 Task: Create New Customer with Customer Name: Liquor Stop (MacArthur Blvd), Billing Address Line1: 1486 Vineyard Drive, Billing Address Line2:  Independence, Billing Address Line3:  Ohio 44131
Action: Mouse pressed left at (133, 25)
Screenshot: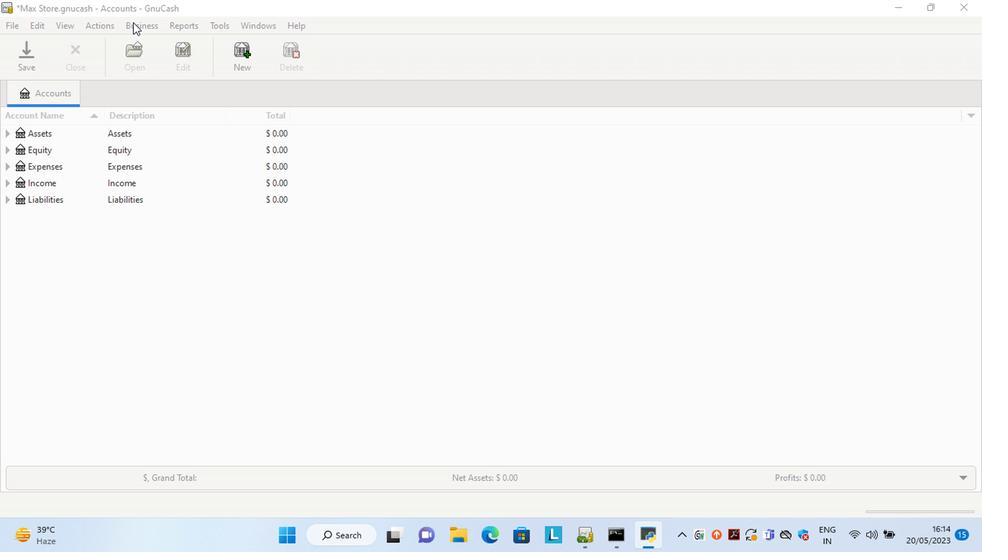 
Action: Mouse moved to (292, 59)
Screenshot: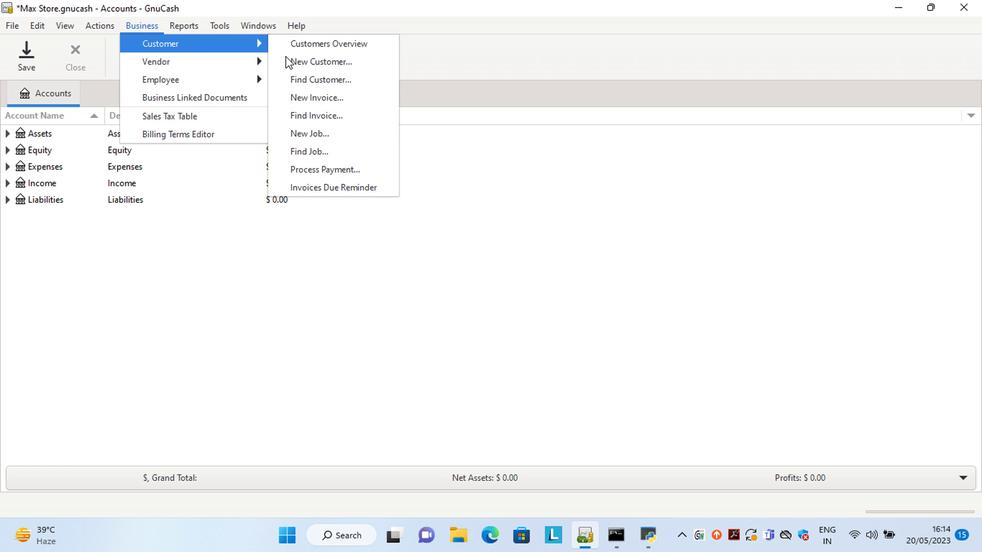 
Action: Mouse pressed left at (292, 59)
Screenshot: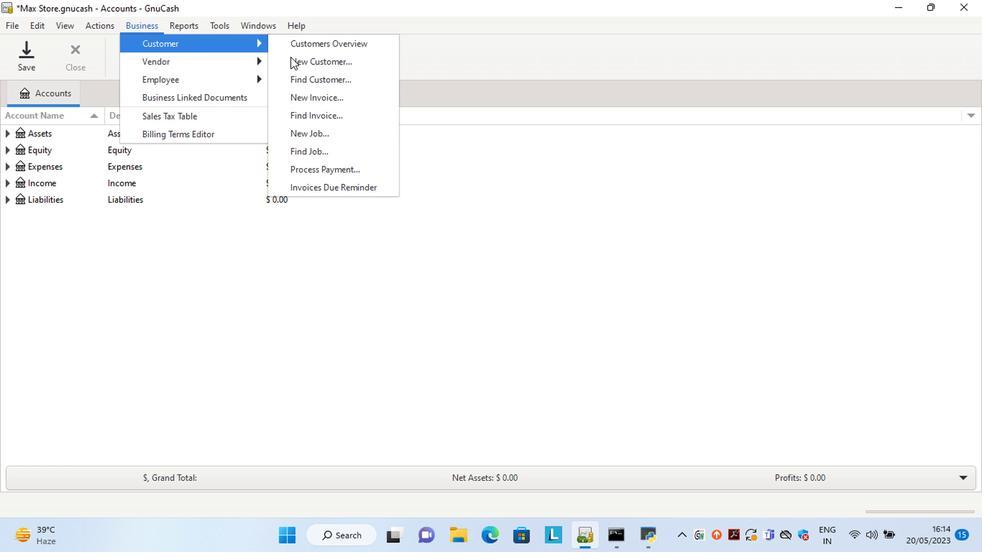 
Action: Mouse moved to (703, 201)
Screenshot: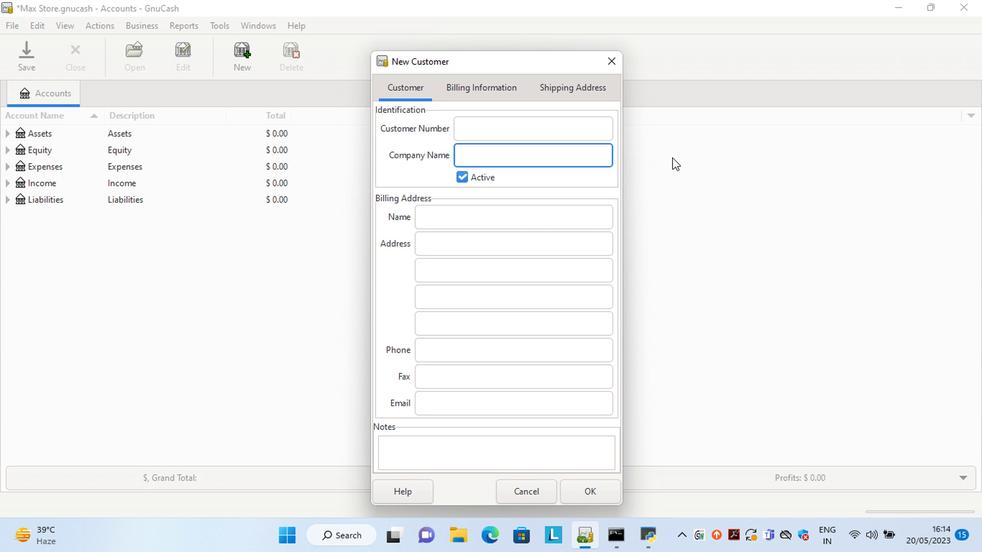 
Action: Key pressed <Key.shift>Liquor<Key.space><Key.shift>Stop<Key.space><Key.shift_r>(<Key.shift>ac<Key.shift>Arthur<Key.space><Key.shift>Blvd<Key.shift_r>)<Key.tab><Key.tab><Key.tab>1486<Key.space><Key.shift>Viny<Key.backspace>eyard<Key.space><Key.shift>Drive<Key.tab>i<Key.tab>o<Key.tab>
Screenshot: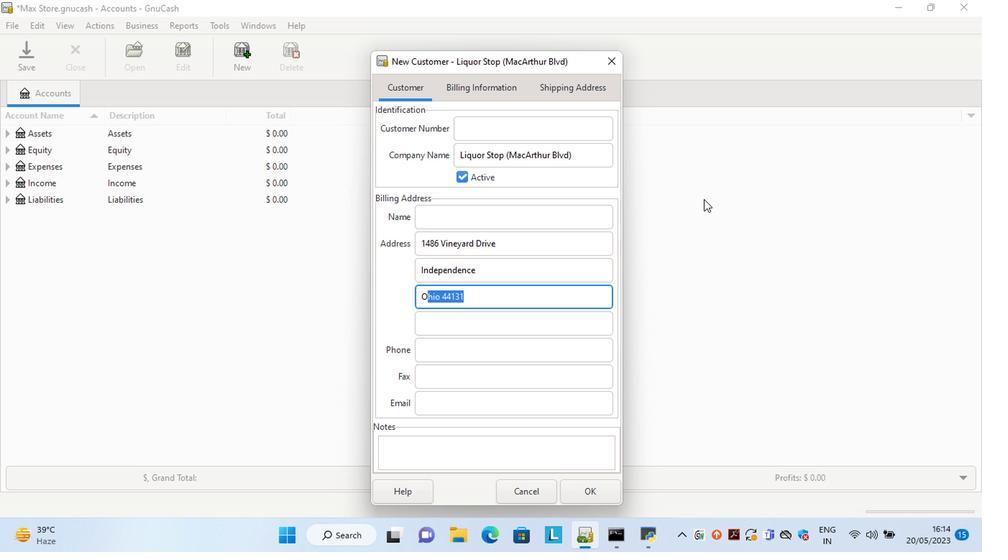 
Action: Mouse moved to (589, 494)
Screenshot: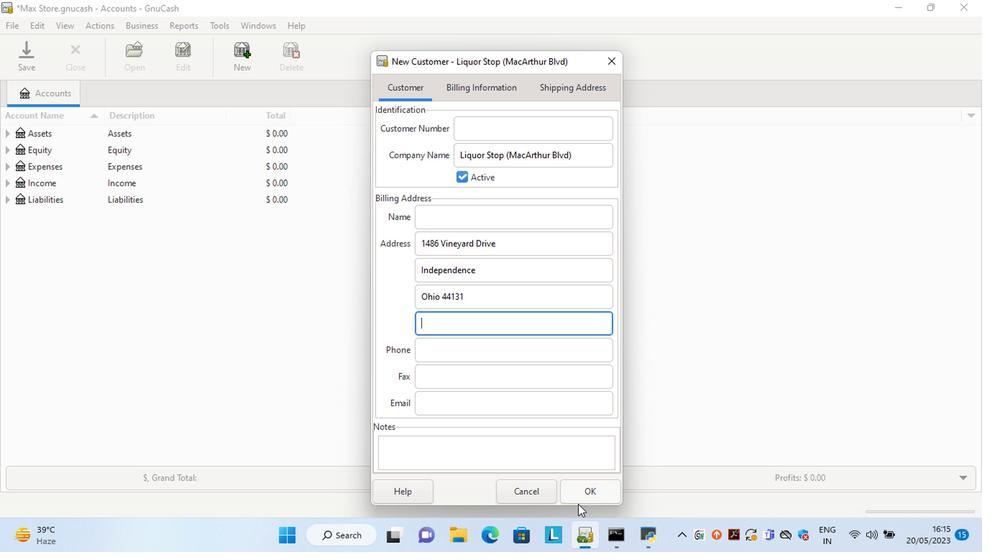 
Action: Mouse pressed left at (589, 494)
Screenshot: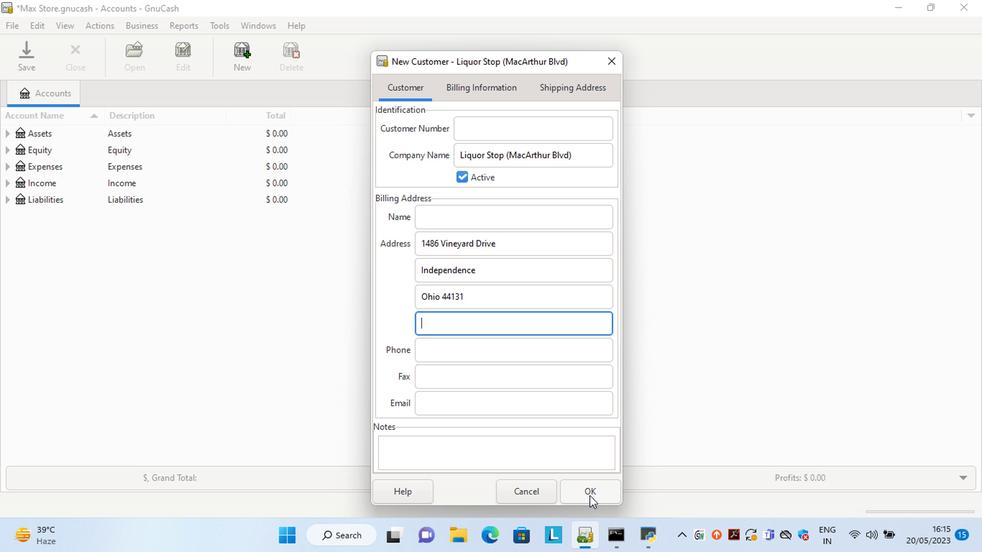 
